 Task: Use GitHub's "Pull Requests" to collaborate on feature development.
Action: Mouse moved to (773, 49)
Screenshot: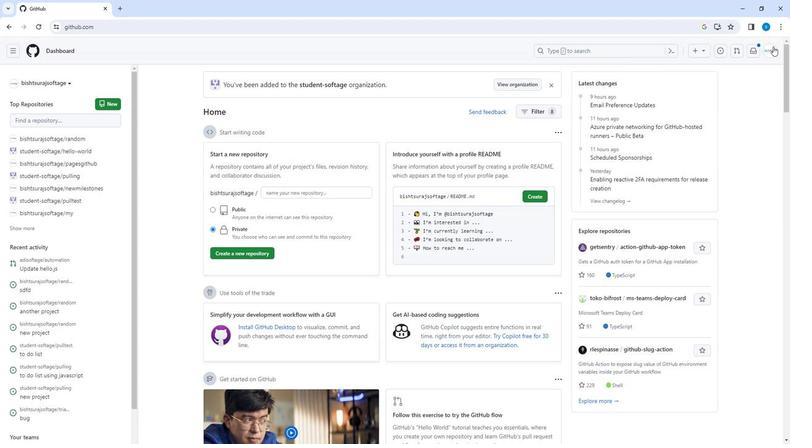 
Action: Mouse pressed left at (773, 49)
Screenshot: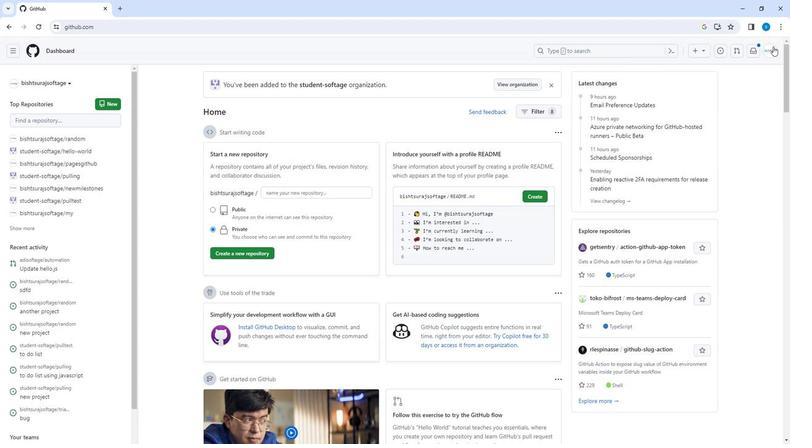 
Action: Mouse moved to (719, 96)
Screenshot: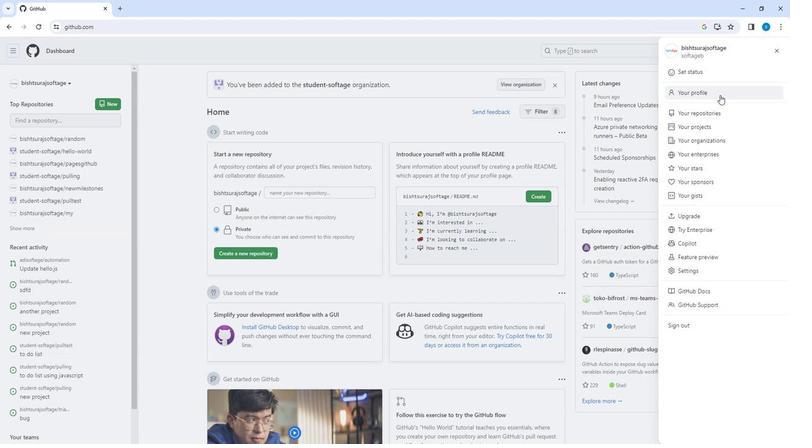 
Action: Mouse pressed left at (719, 96)
Screenshot: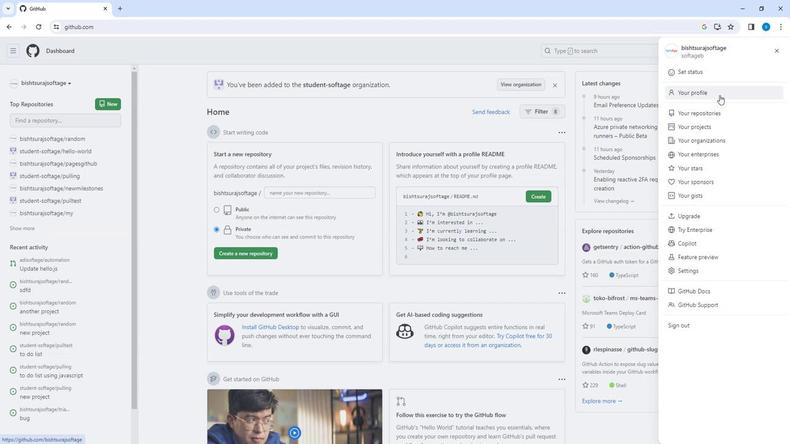 
Action: Mouse moved to (156, 323)
Screenshot: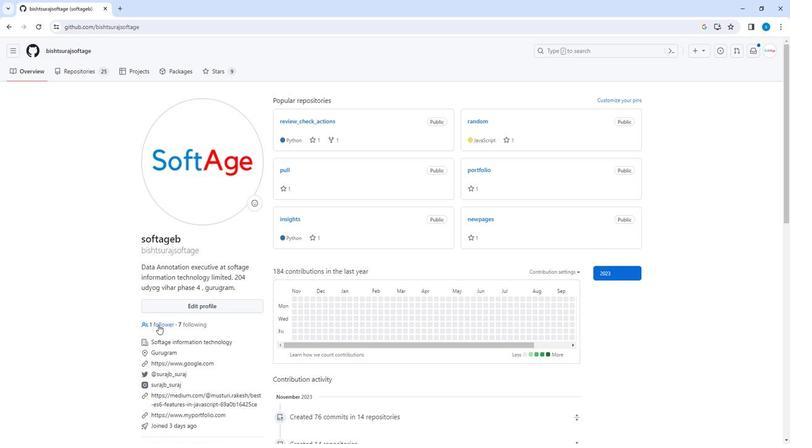 
Action: Mouse pressed left at (156, 323)
Screenshot: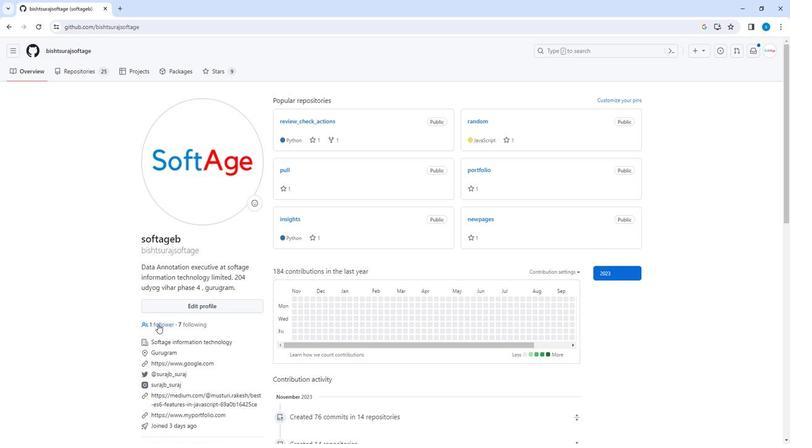 
Action: Mouse moved to (278, 115)
Screenshot: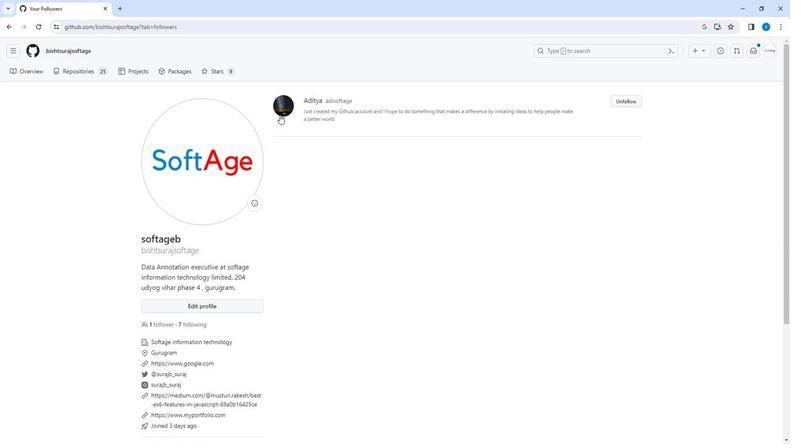 
Action: Mouse pressed left at (278, 115)
Screenshot: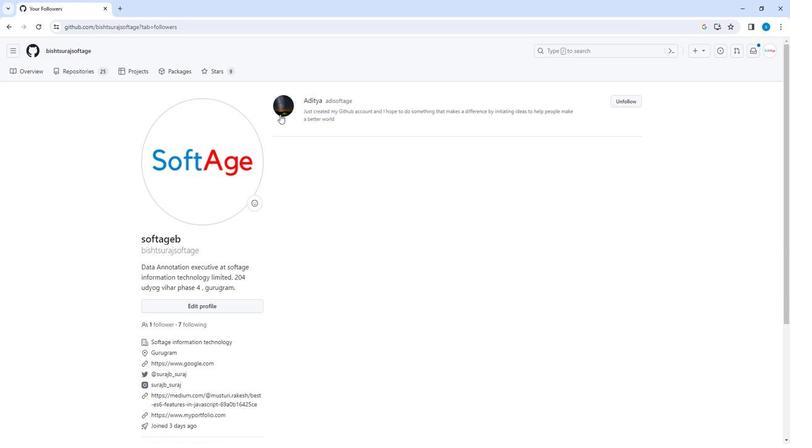 
Action: Mouse moved to (289, 125)
Screenshot: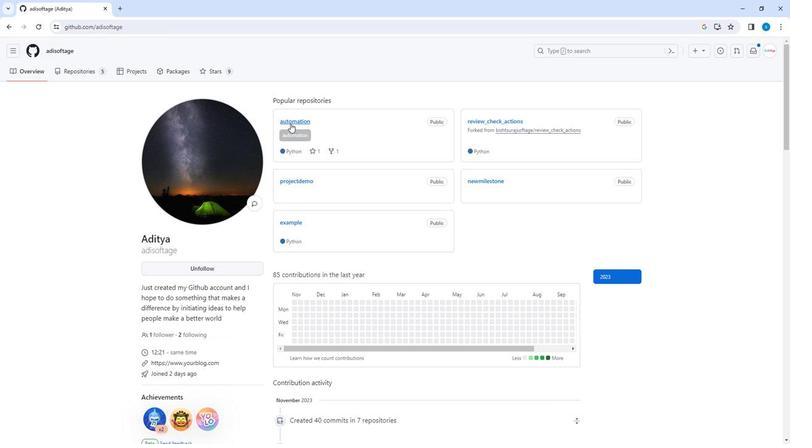 
Action: Mouse pressed left at (289, 125)
Screenshot: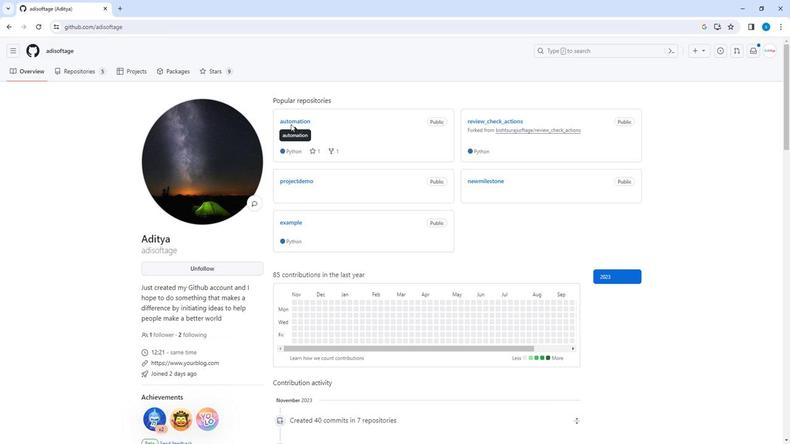 
Action: Mouse moved to (287, 124)
Screenshot: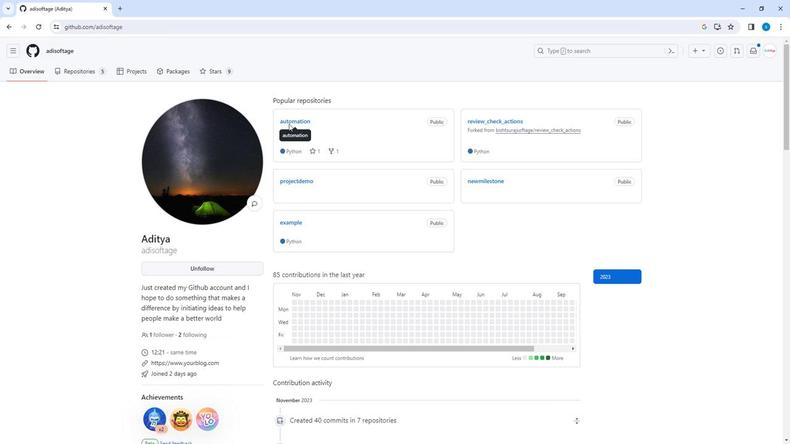 
Action: Mouse pressed left at (287, 124)
Screenshot: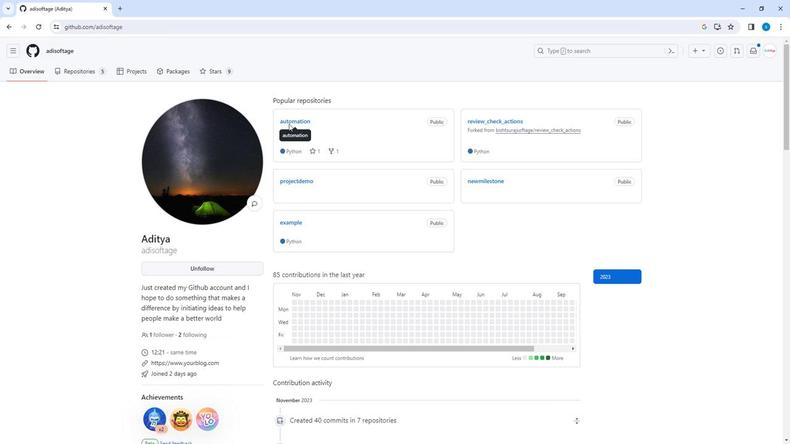 
Action: Mouse moved to (286, 120)
Screenshot: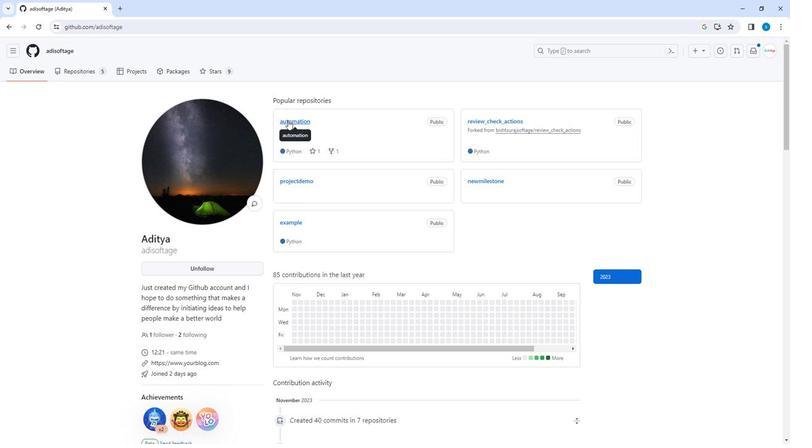 
Action: Mouse pressed left at (286, 120)
Screenshot: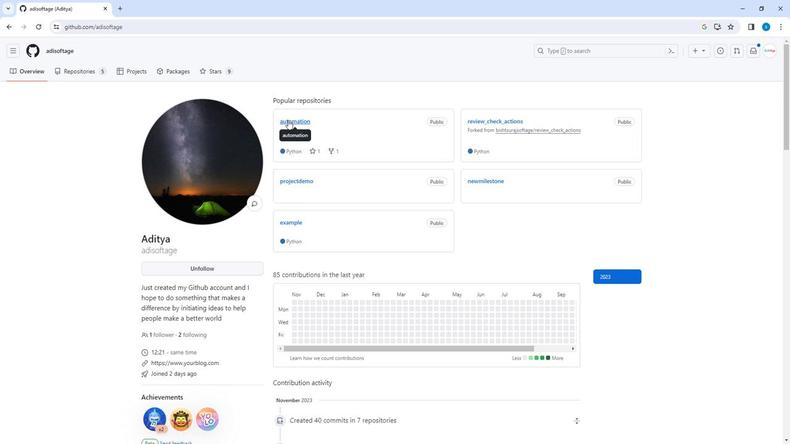 
Action: Mouse moved to (176, 203)
Screenshot: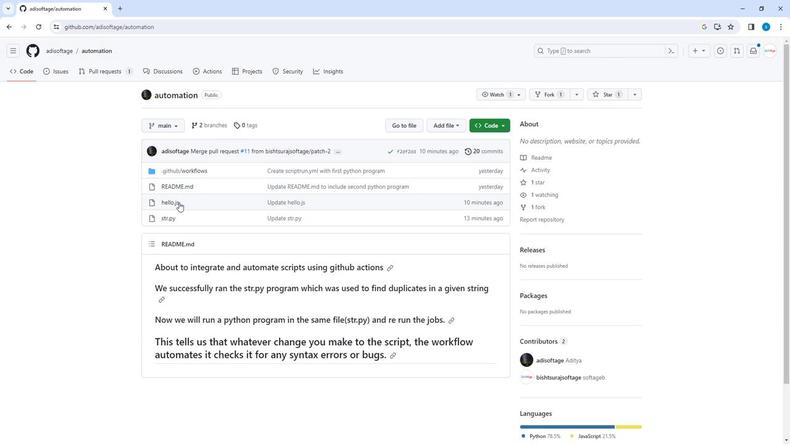 
Action: Mouse pressed left at (176, 203)
Screenshot: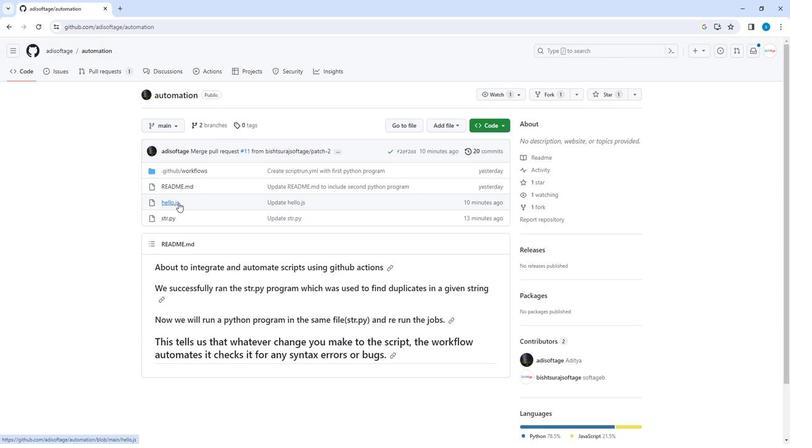 
Action: Mouse moved to (738, 149)
Screenshot: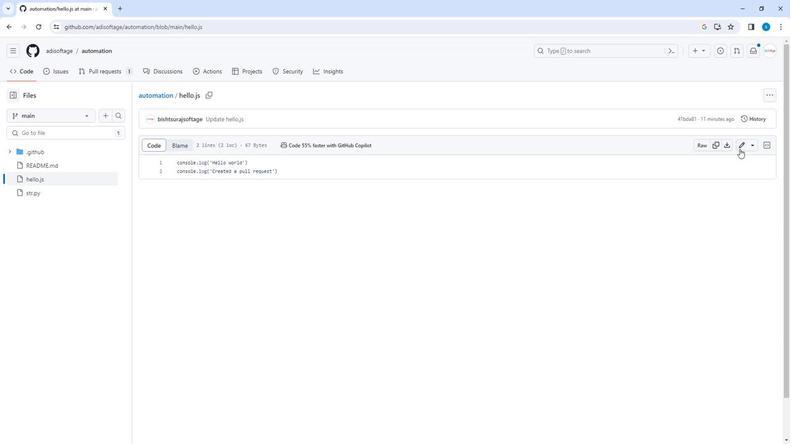 
Action: Mouse pressed left at (738, 149)
Screenshot: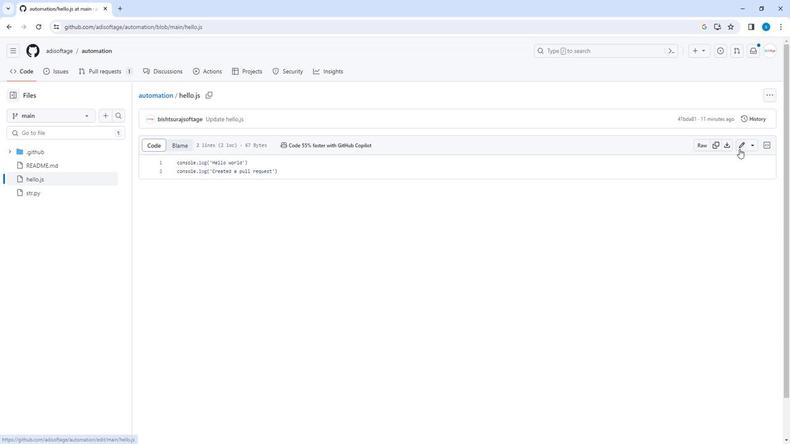 
Action: Mouse moved to (376, 212)
Screenshot: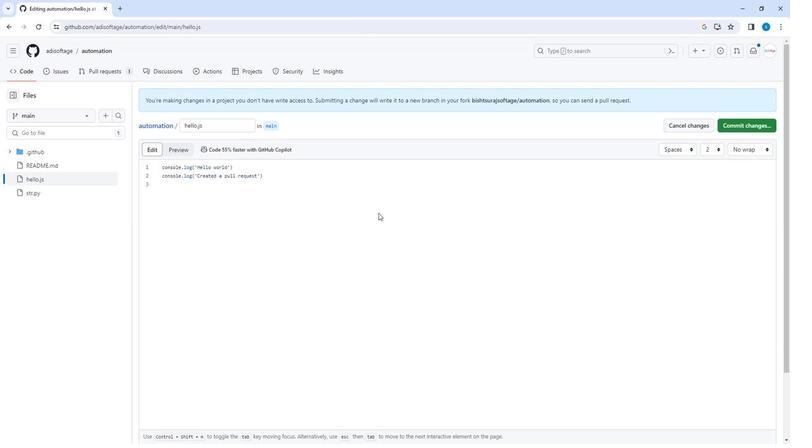 
Action: Mouse pressed left at (376, 212)
Screenshot: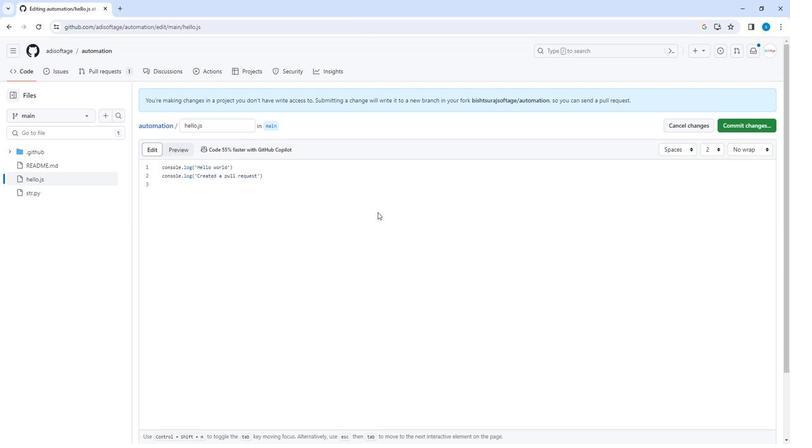 
Action: Key pressed consolr.<Key.backspace><Key.backspace>w<Key.backspace>e.log<Key.shift_r>('adde<Key.backspace>ing<Key.space>another<Key.space>line<Key.space>to<Key.space>collaborate'<Key.shift_r>)
Screenshot: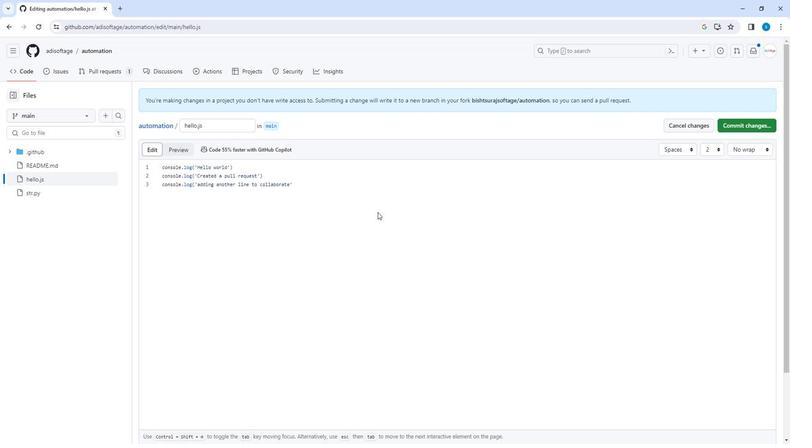
Action: Mouse moved to (732, 127)
Screenshot: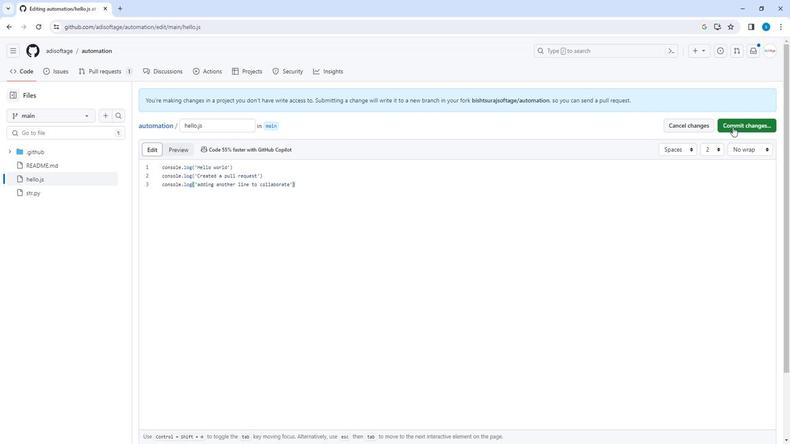 
Action: Mouse pressed left at (732, 127)
Screenshot: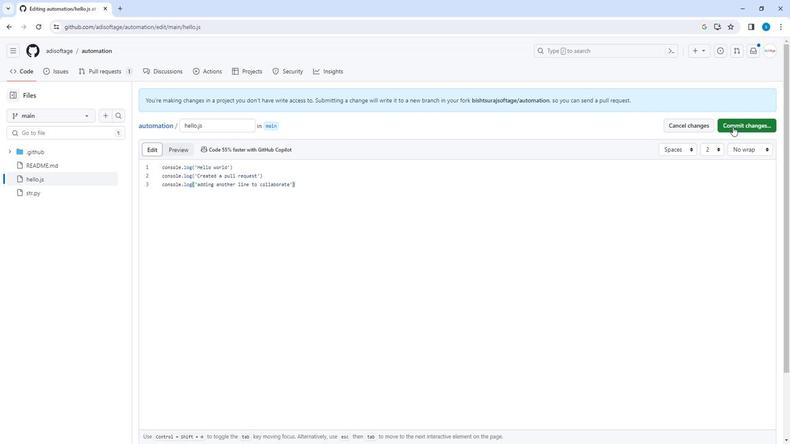 
Action: Mouse moved to (453, 315)
Screenshot: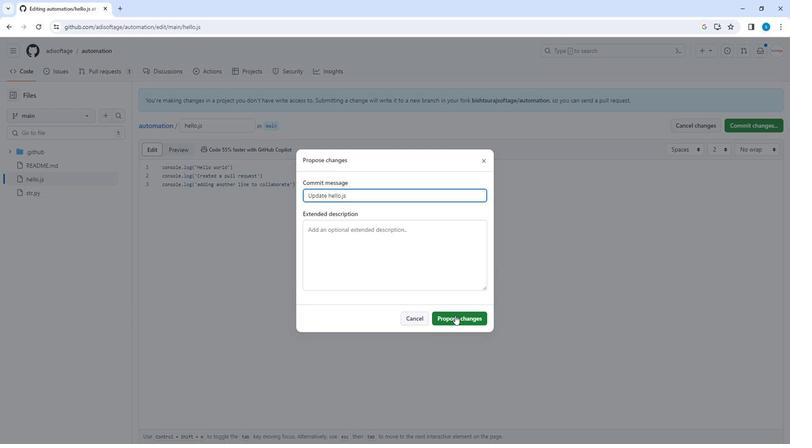 
Action: Mouse pressed left at (453, 315)
Screenshot: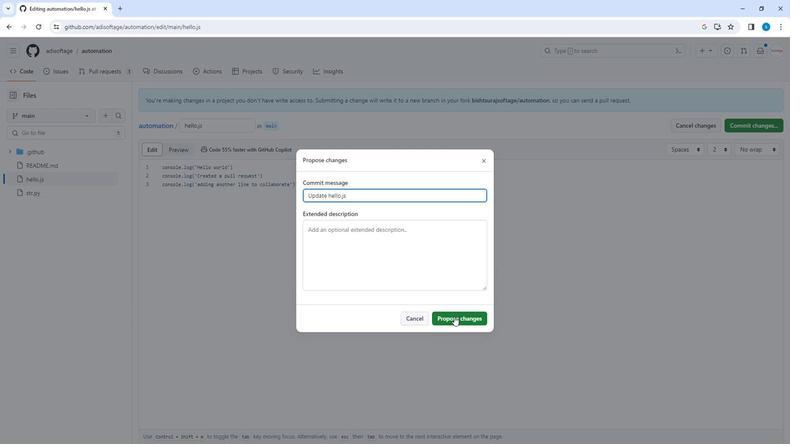 
Action: Mouse moved to (597, 183)
Screenshot: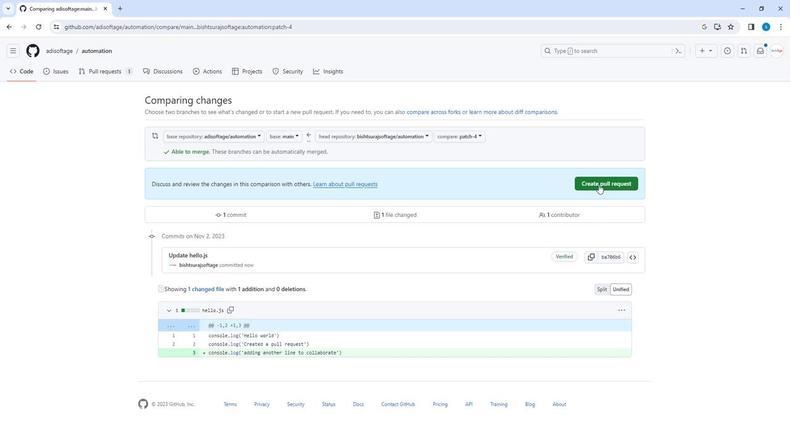 
Action: Mouse pressed left at (597, 183)
Screenshot: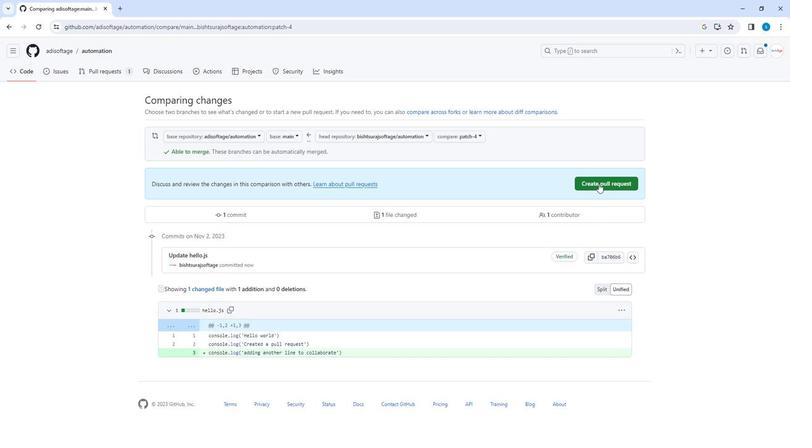 
Action: Mouse moved to (262, 262)
Screenshot: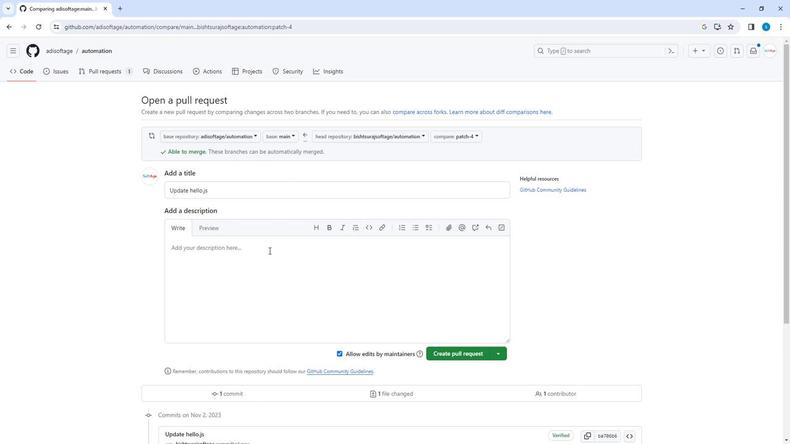 
Action: Mouse pressed left at (262, 262)
Screenshot: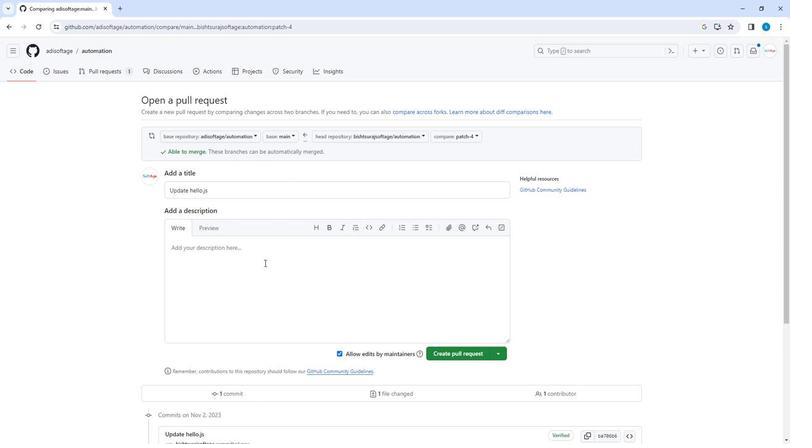 
Action: Key pressed <Key.shift_r>Updated<Key.space>tje<Key.space><Key.backspace><Key.backspace><Key.backspace>he<Key.space>file<Key.space>just<Key.space>for<Key.space>smooth<Key.space>functioning<Key.space>pf<Key.backspace><Key.backspace>of<Key.space>the<Key.space>p<Key.backspace>app.
Screenshot: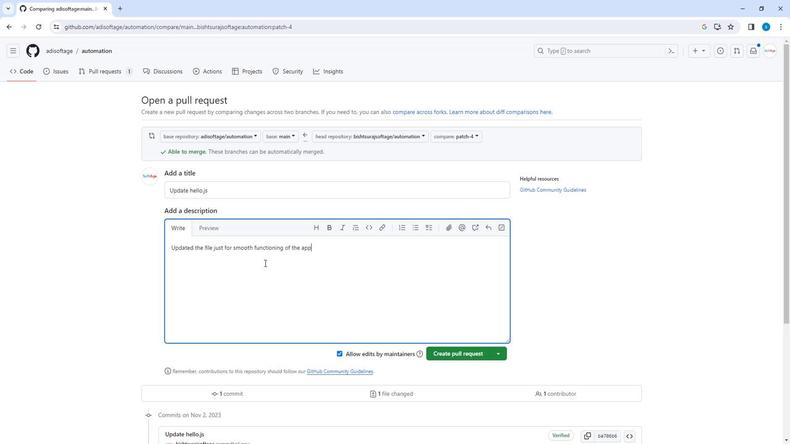 
Action: Mouse moved to (462, 358)
Screenshot: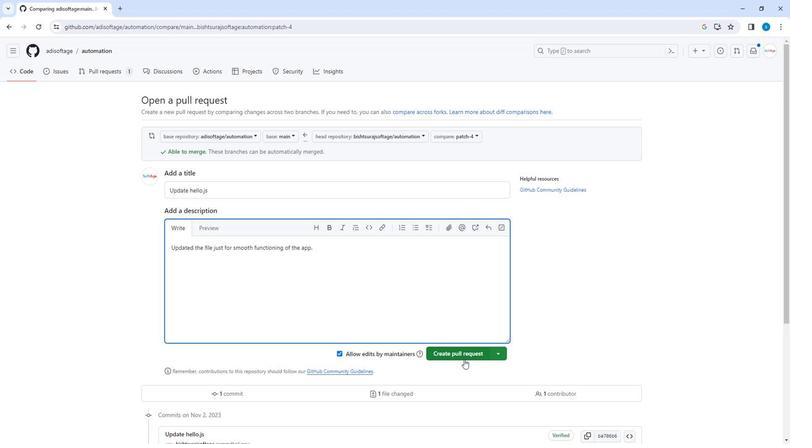 
Action: Mouse pressed left at (462, 358)
Screenshot: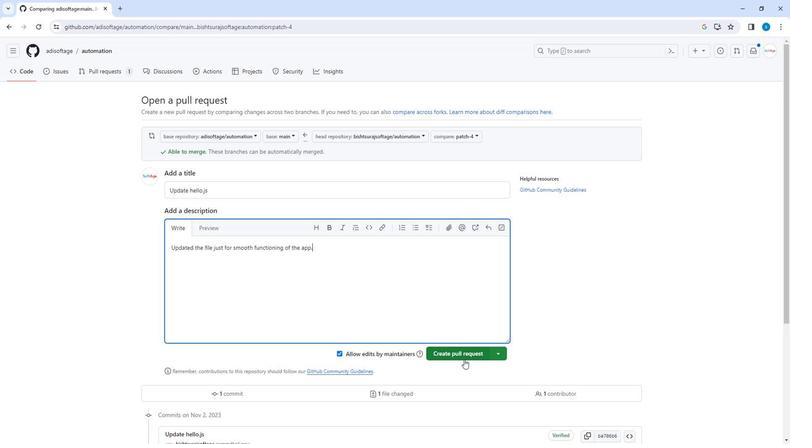
Action: Mouse moved to (445, 311)
Screenshot: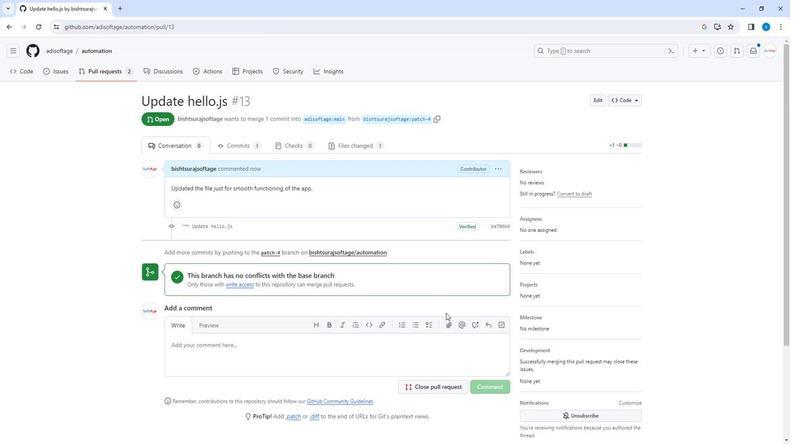 
